 Task: Use the formula "IMCOSH" in spreadsheet "Project protfolio".
Action: Mouse moved to (128, 70)
Screenshot: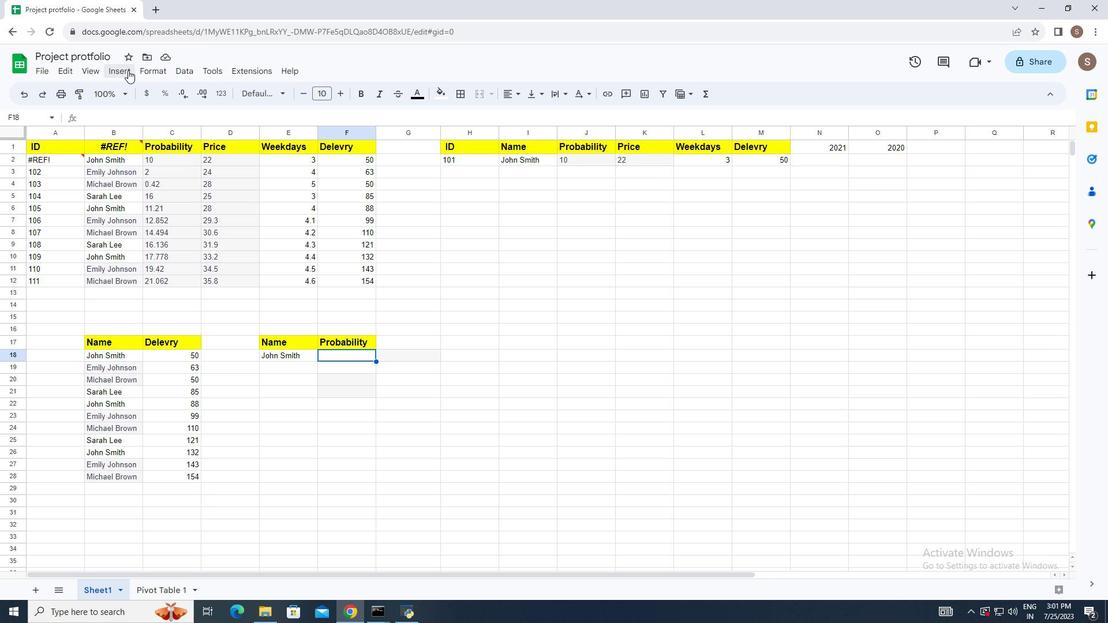 
Action: Mouse pressed left at (128, 70)
Screenshot: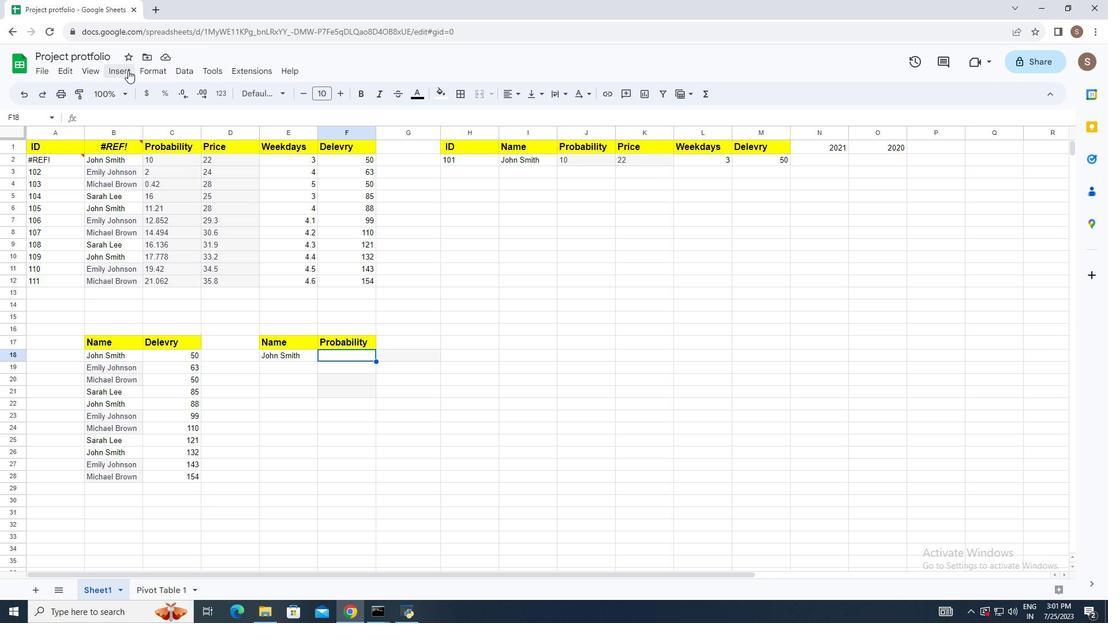 
Action: Mouse moved to (178, 270)
Screenshot: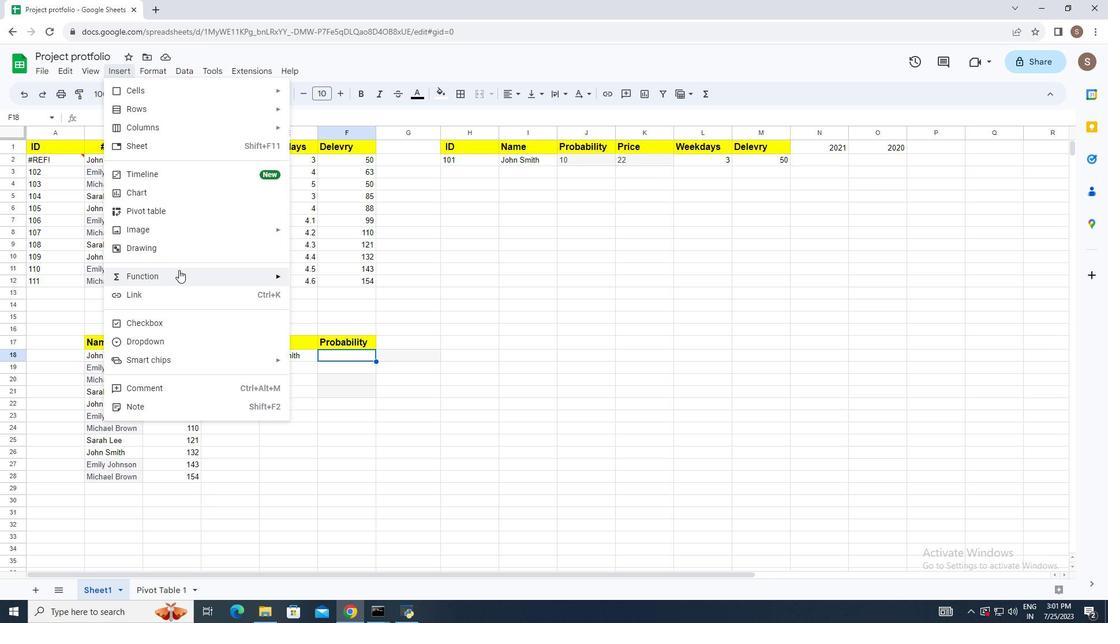 
Action: Mouse pressed left at (178, 270)
Screenshot: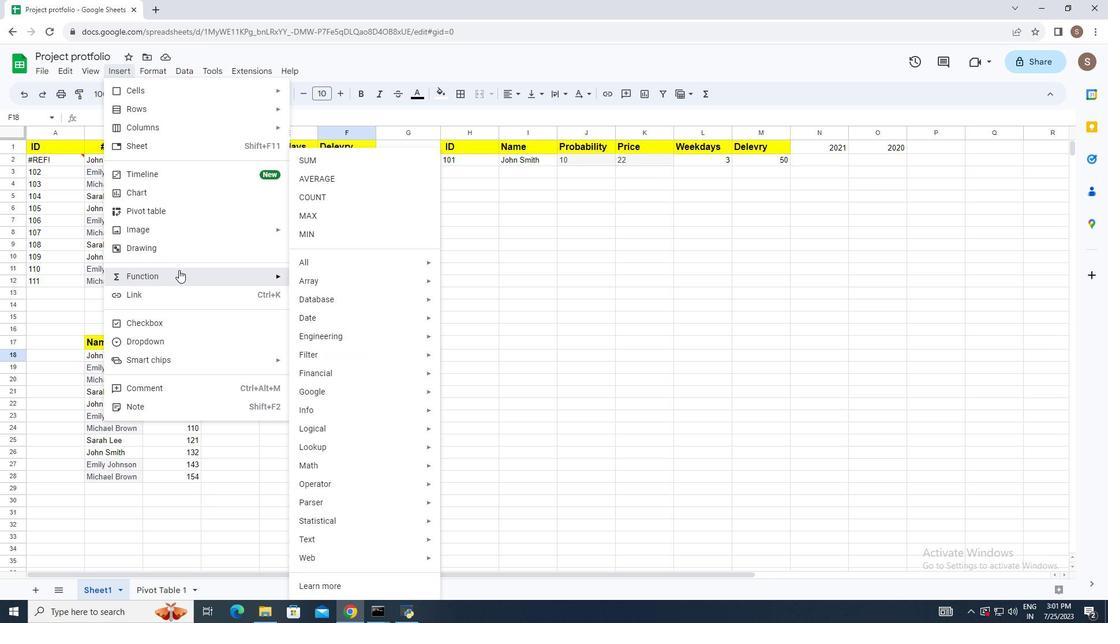 
Action: Mouse moved to (402, 262)
Screenshot: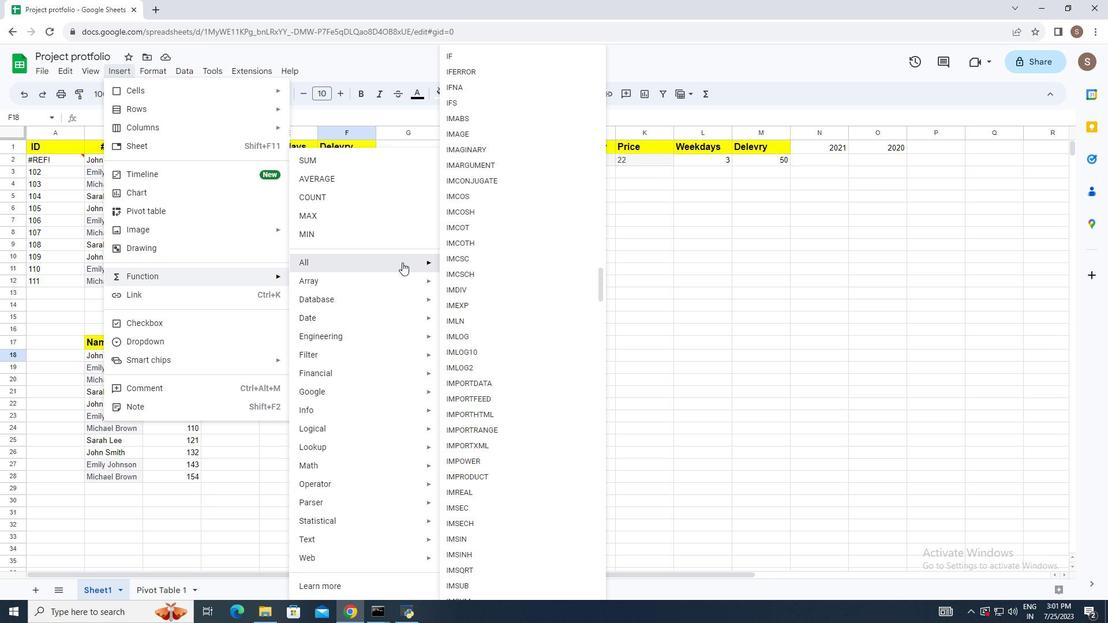 
Action: Mouse pressed left at (402, 262)
Screenshot: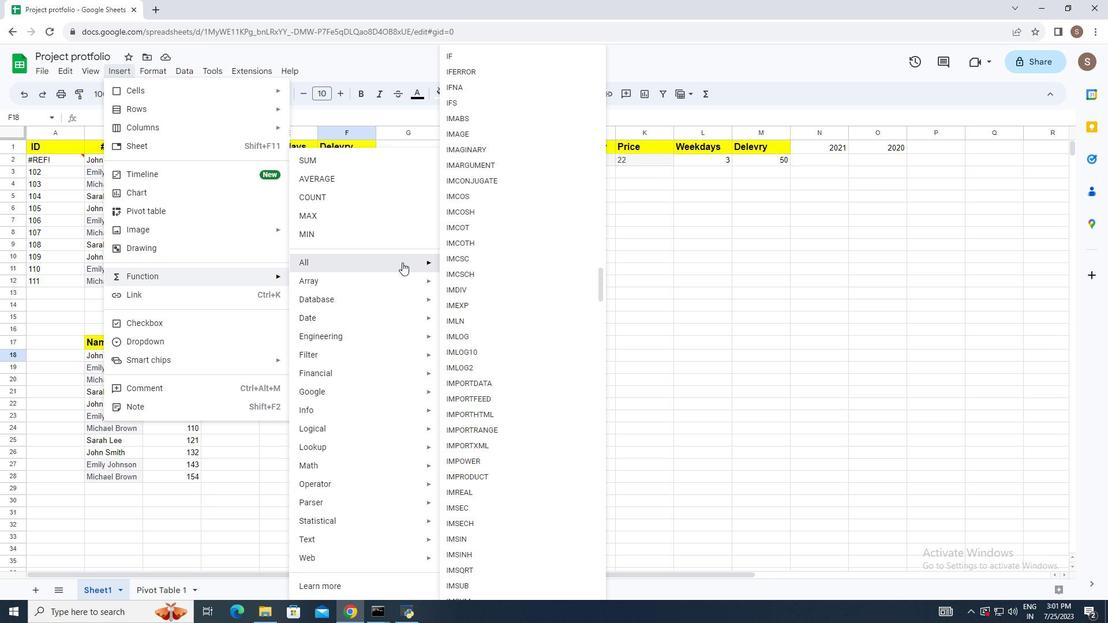 
Action: Mouse moved to (493, 213)
Screenshot: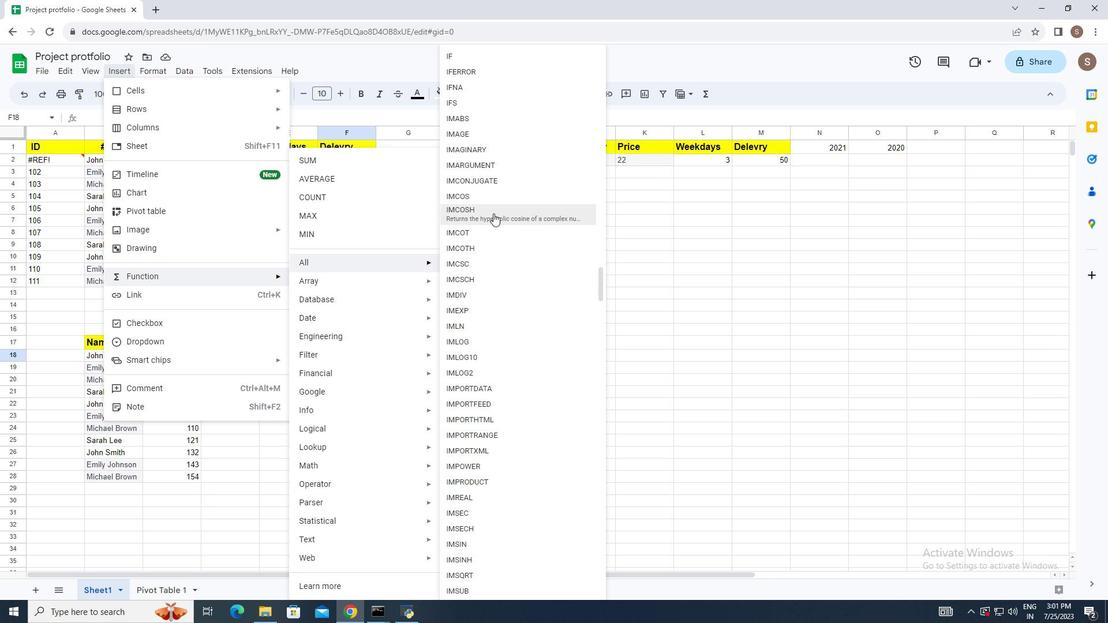 
Action: Mouse pressed left at (493, 213)
Screenshot: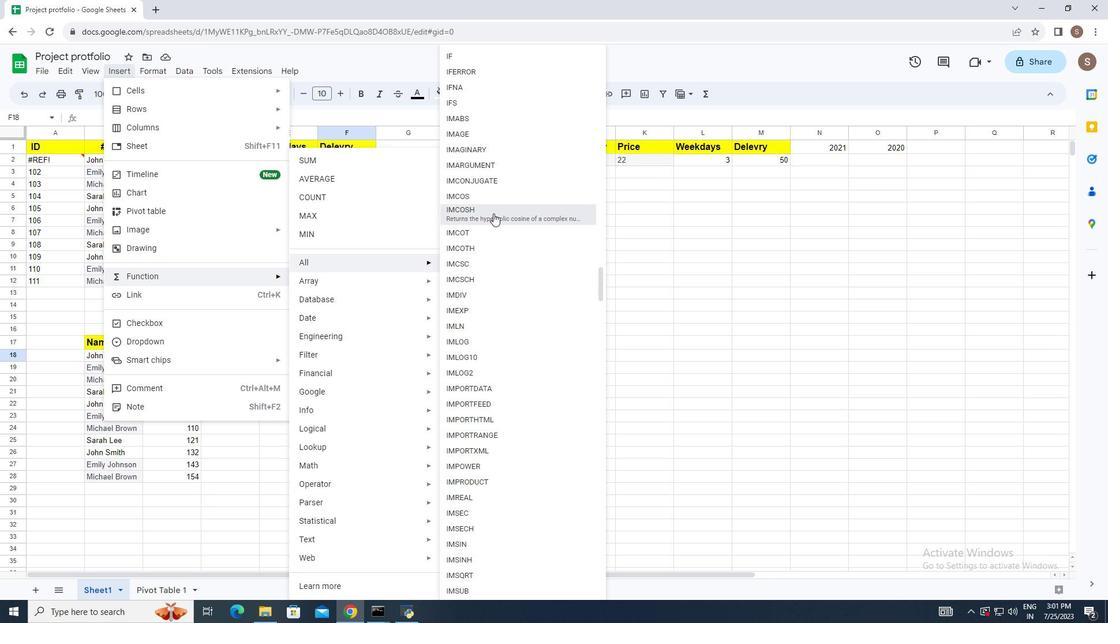 
Action: Mouse moved to (482, 298)
Screenshot: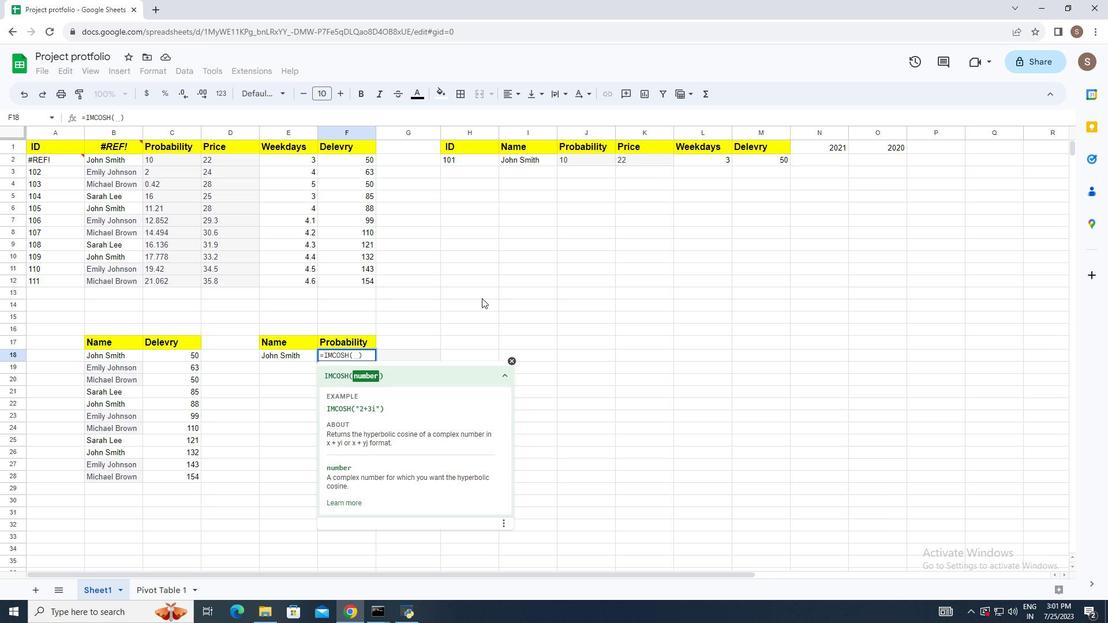 
Action: Key pressed <Key.shift_r>"0<Key.backspace>2+3i<Key.shift_r>"<Key.enter>
Screenshot: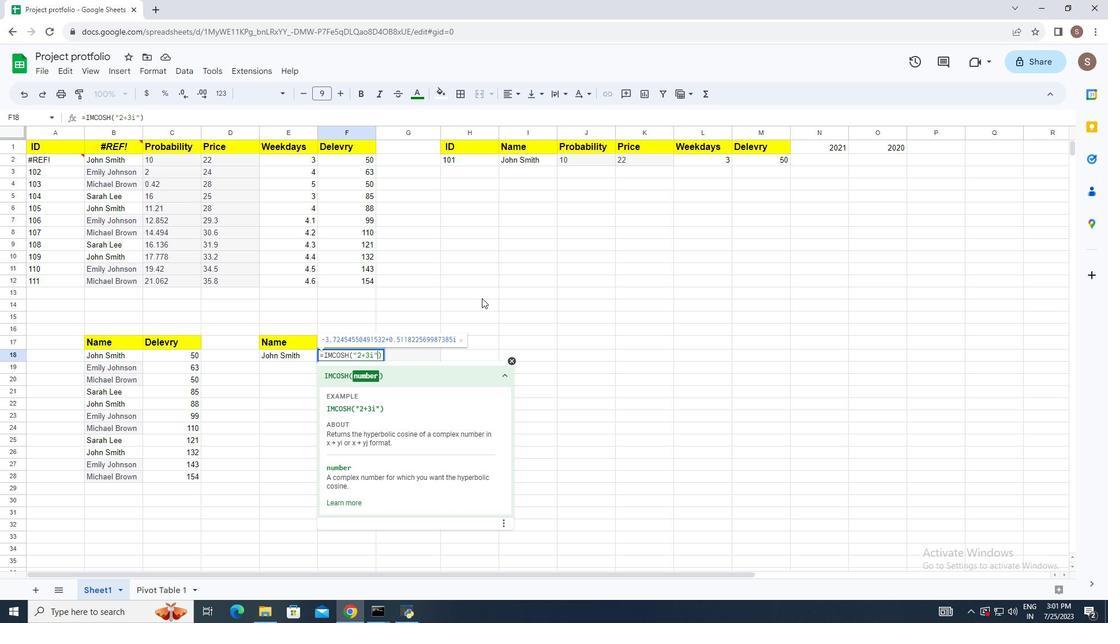 
